 Task: Select the error option in the lint duplicate properties.
Action: Mouse moved to (36, 548)
Screenshot: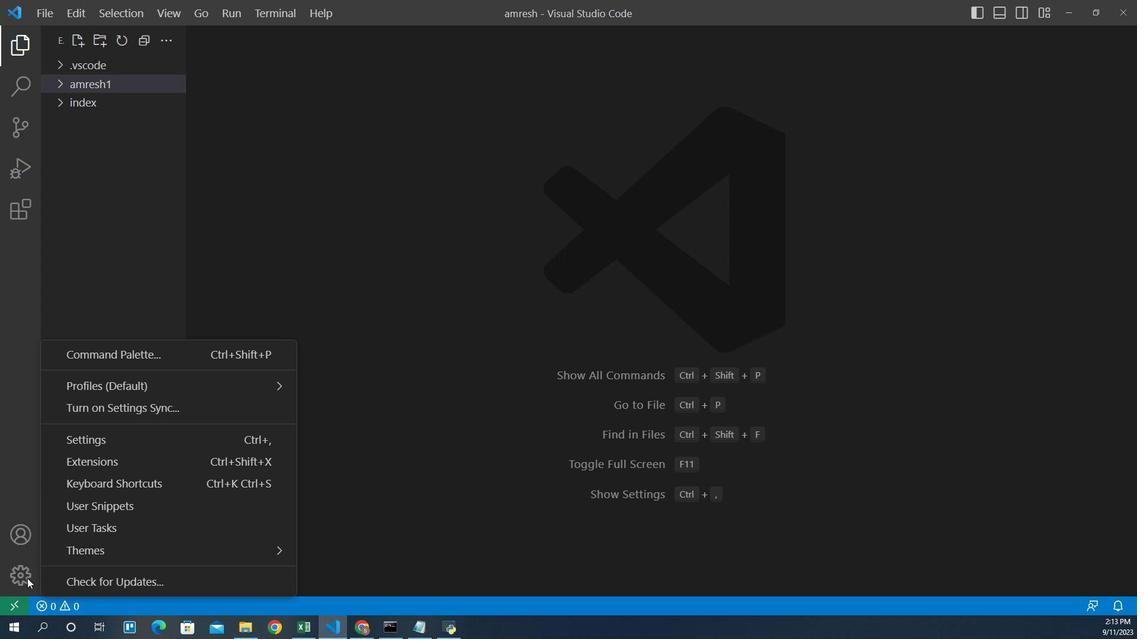 
Action: Mouse pressed left at (36, 548)
Screenshot: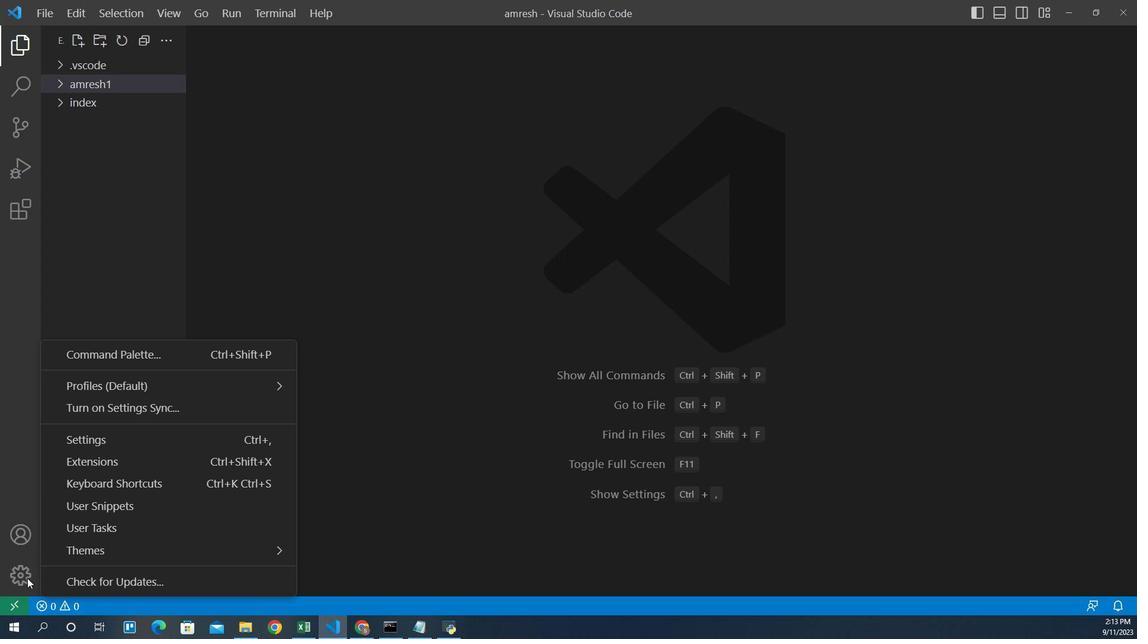 
Action: Mouse moved to (86, 434)
Screenshot: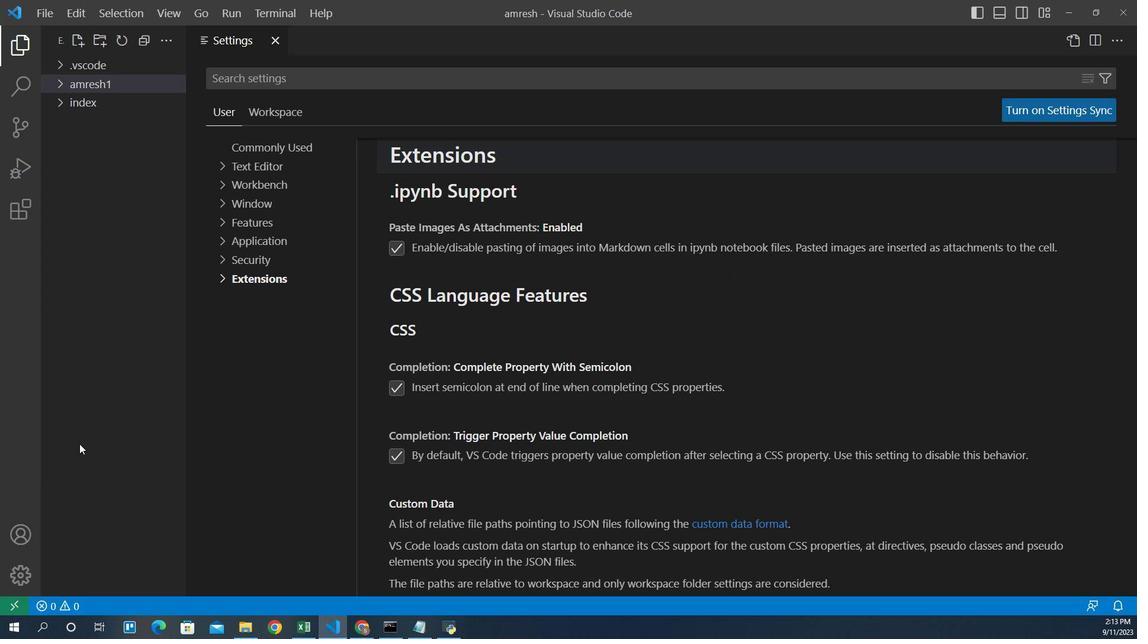 
Action: Mouse pressed left at (86, 434)
Screenshot: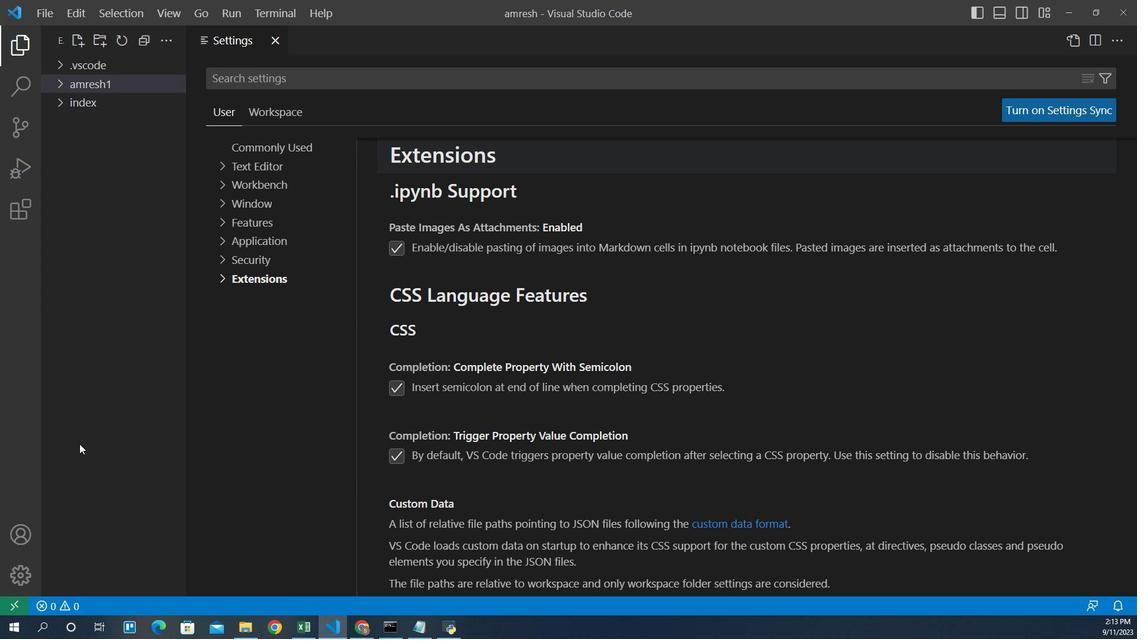 
Action: Mouse moved to (225, 288)
Screenshot: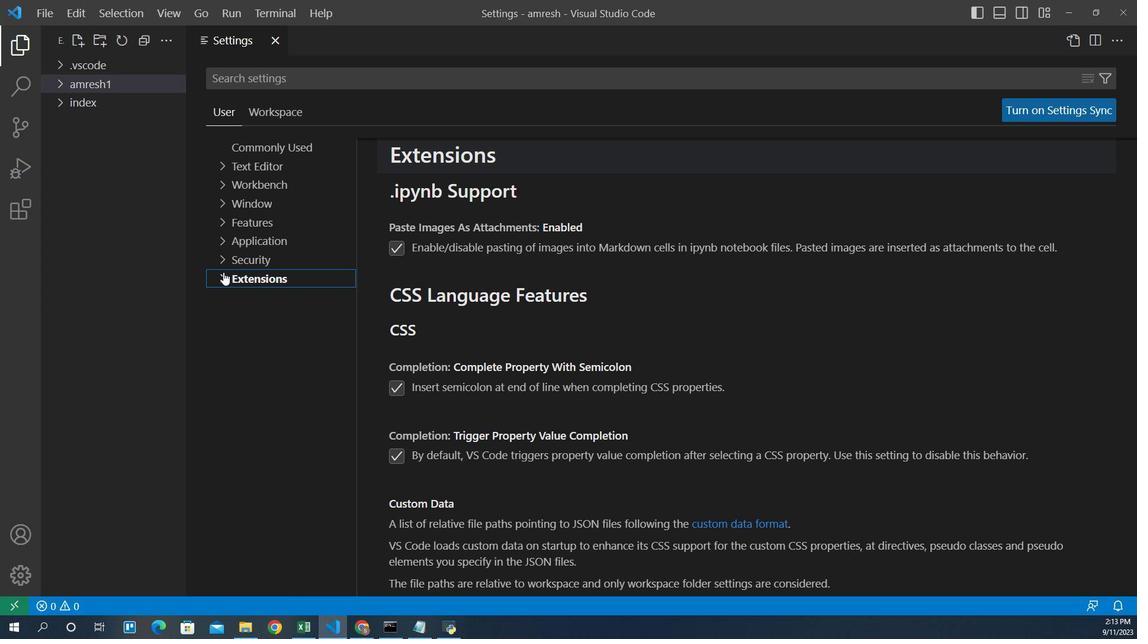 
Action: Mouse pressed left at (225, 288)
Screenshot: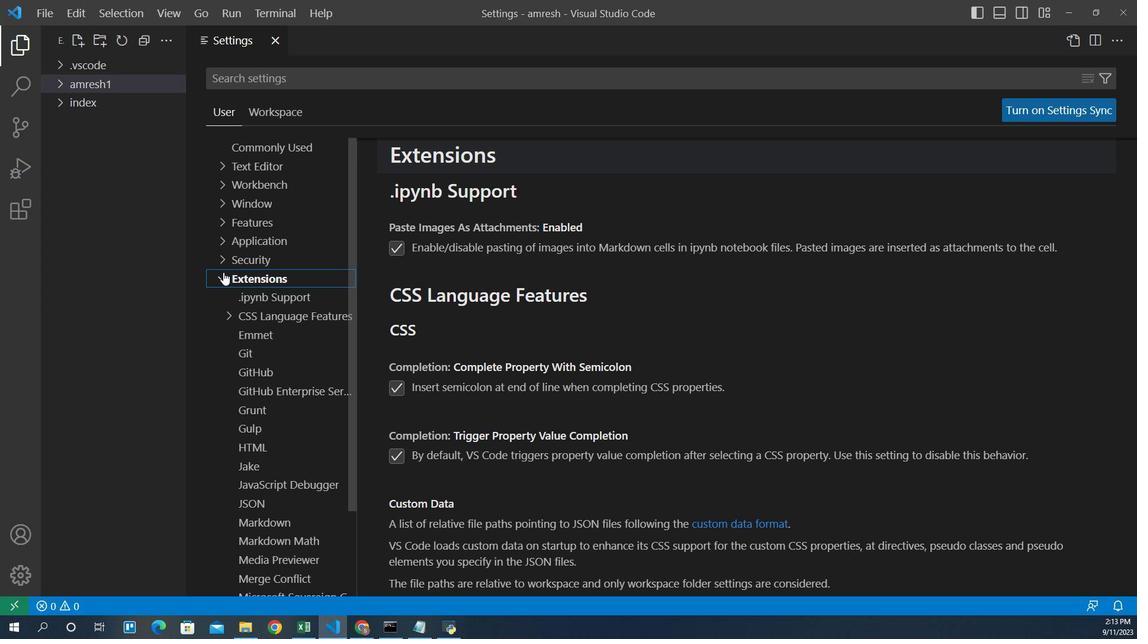 
Action: Mouse moved to (238, 322)
Screenshot: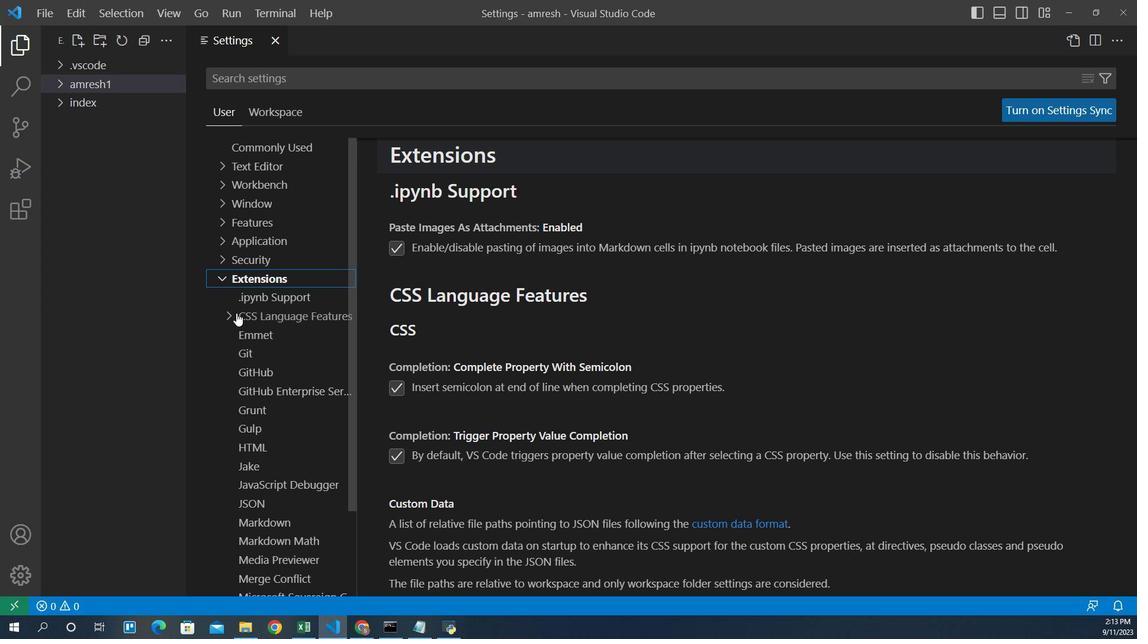 
Action: Mouse pressed left at (238, 322)
Screenshot: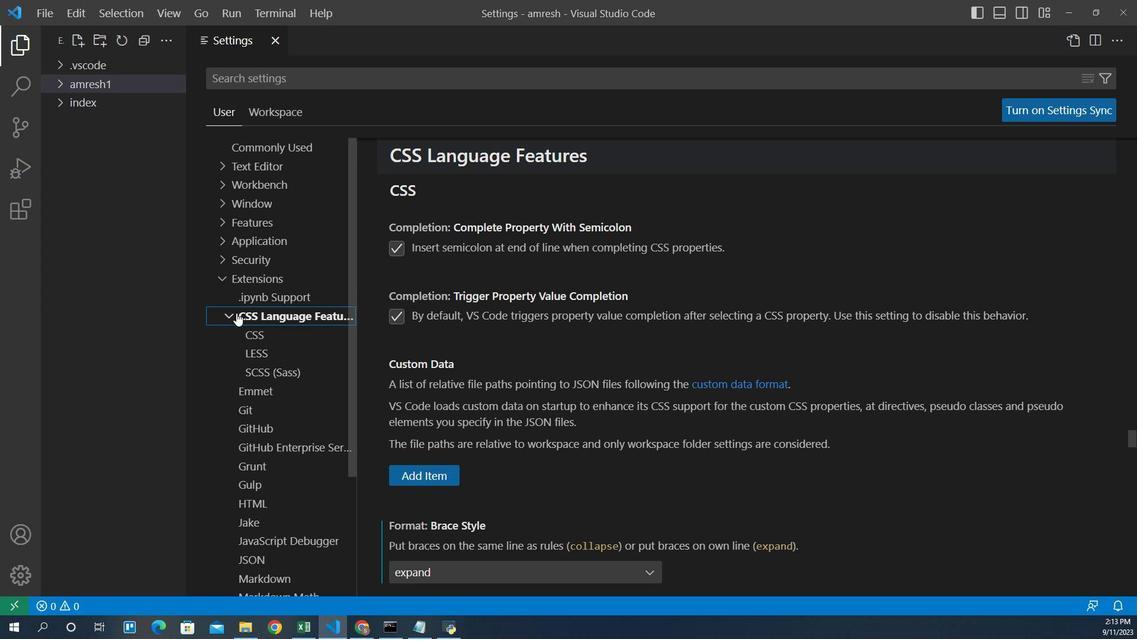 
Action: Mouse moved to (255, 373)
Screenshot: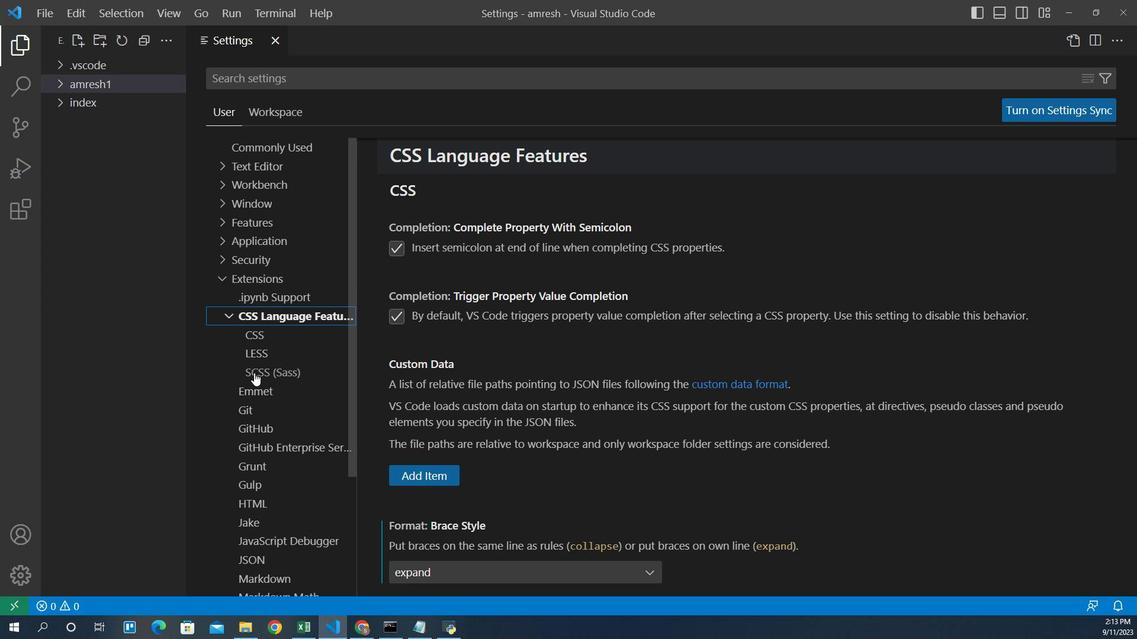 
Action: Mouse pressed left at (255, 373)
Screenshot: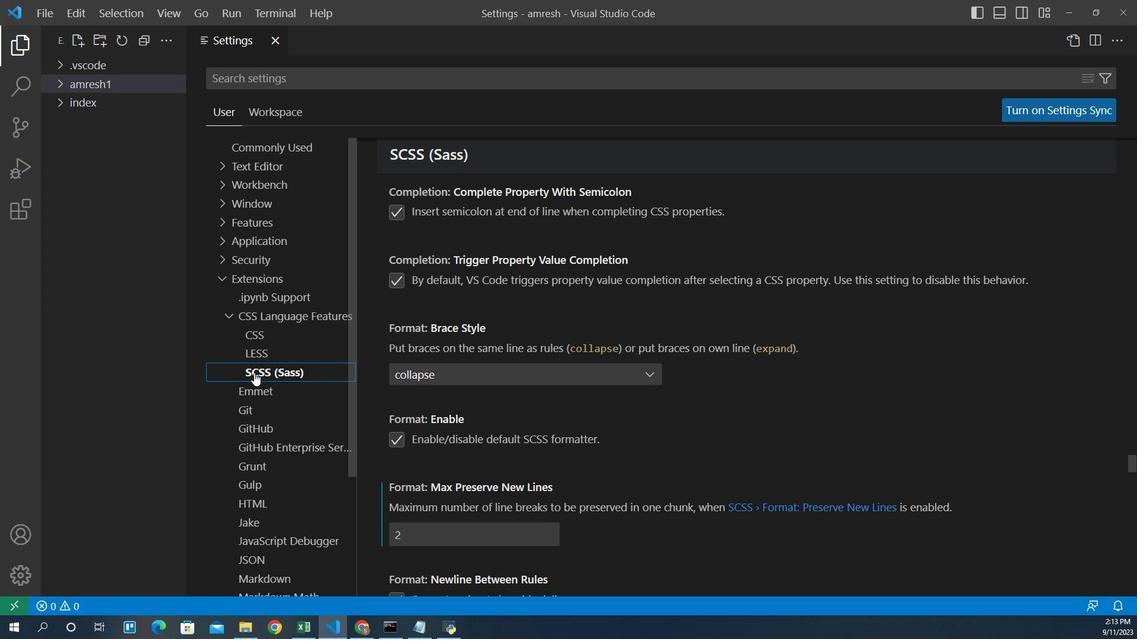 
Action: Mouse moved to (586, 437)
Screenshot: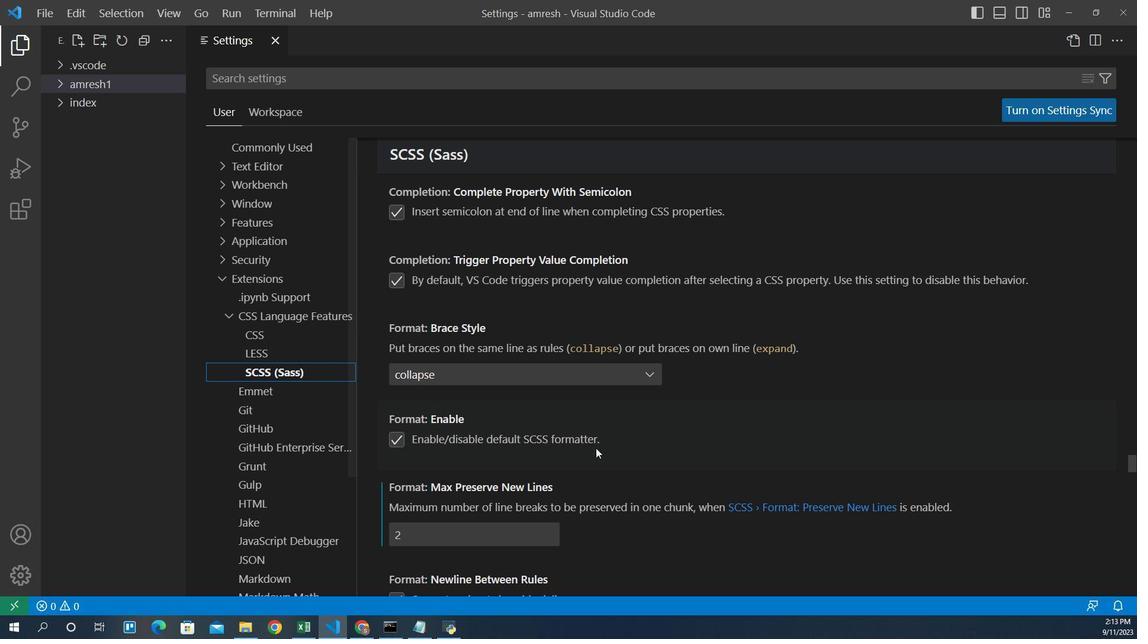 
Action: Mouse scrolled (586, 437) with delta (0, 0)
Screenshot: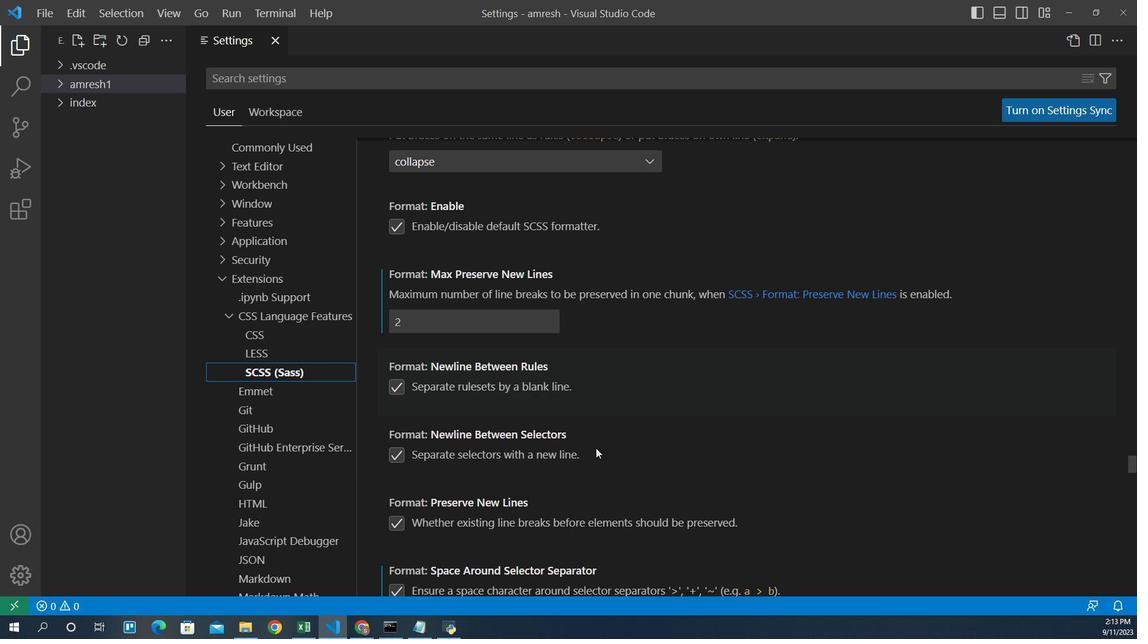 
Action: Mouse scrolled (586, 437) with delta (0, 0)
Screenshot: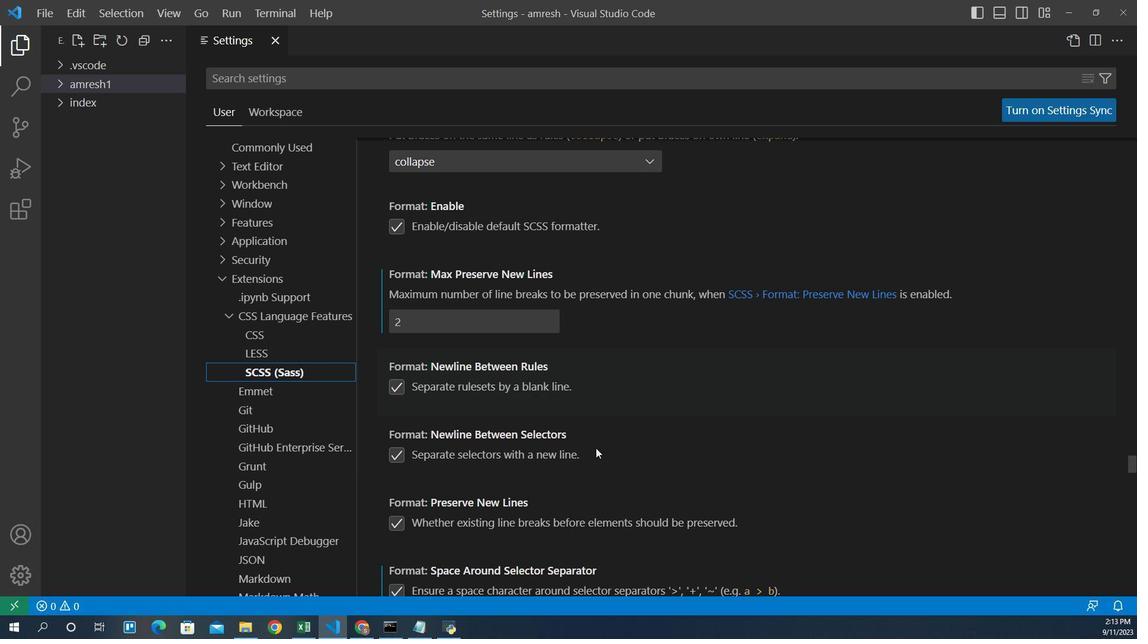 
Action: Mouse scrolled (586, 437) with delta (0, 0)
Screenshot: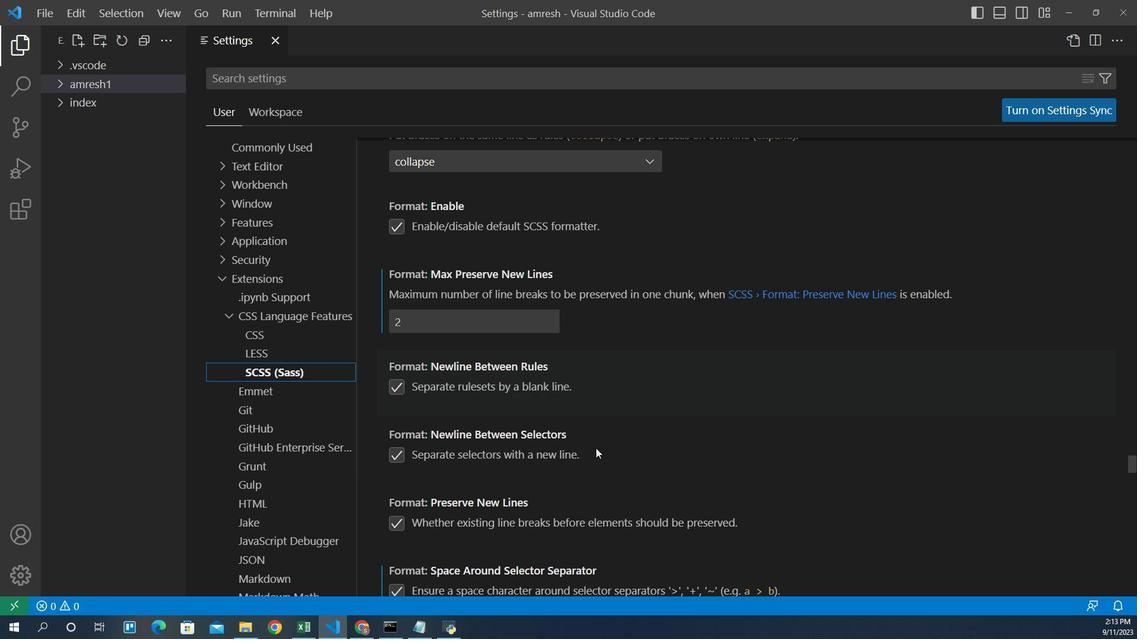 
Action: Mouse scrolled (586, 437) with delta (0, 0)
Screenshot: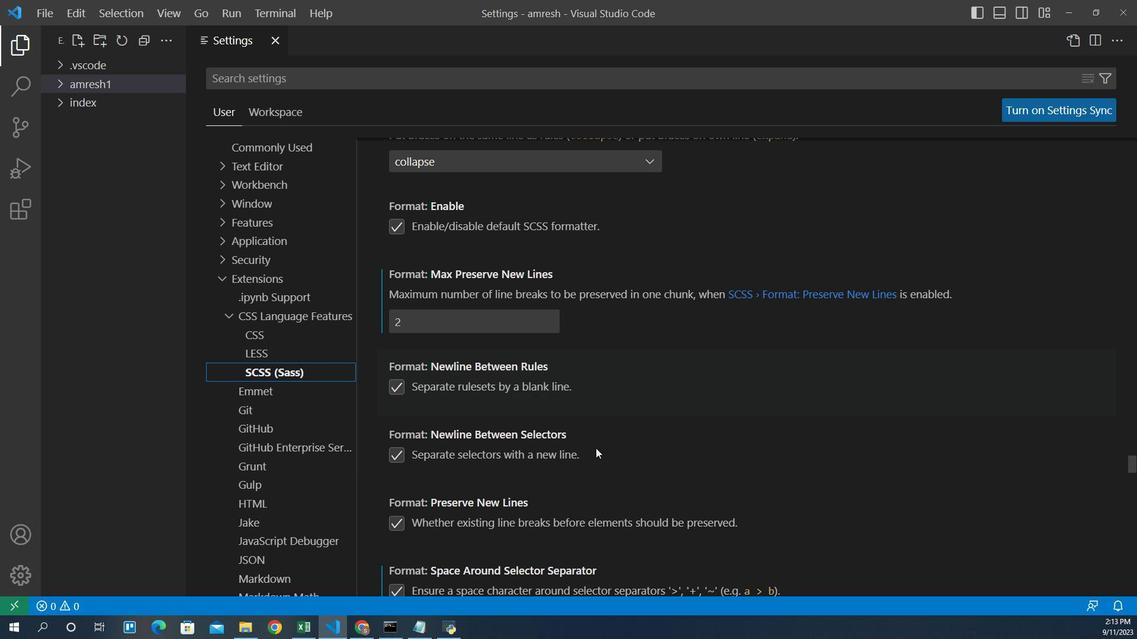 
Action: Mouse scrolled (586, 437) with delta (0, 0)
Screenshot: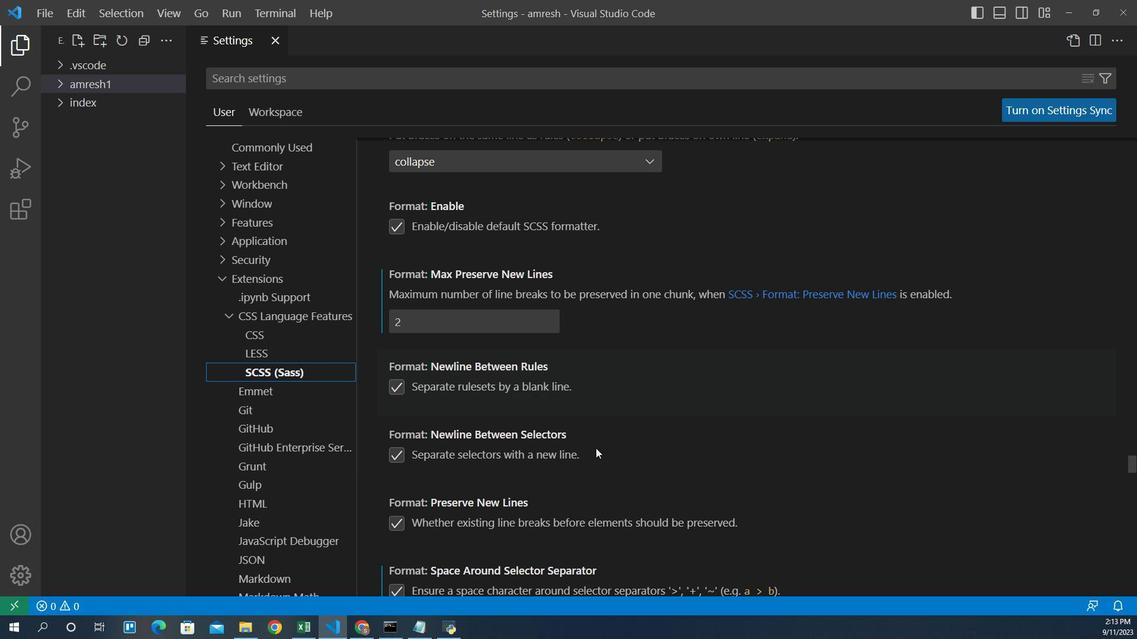 
Action: Mouse scrolled (586, 437) with delta (0, 0)
Screenshot: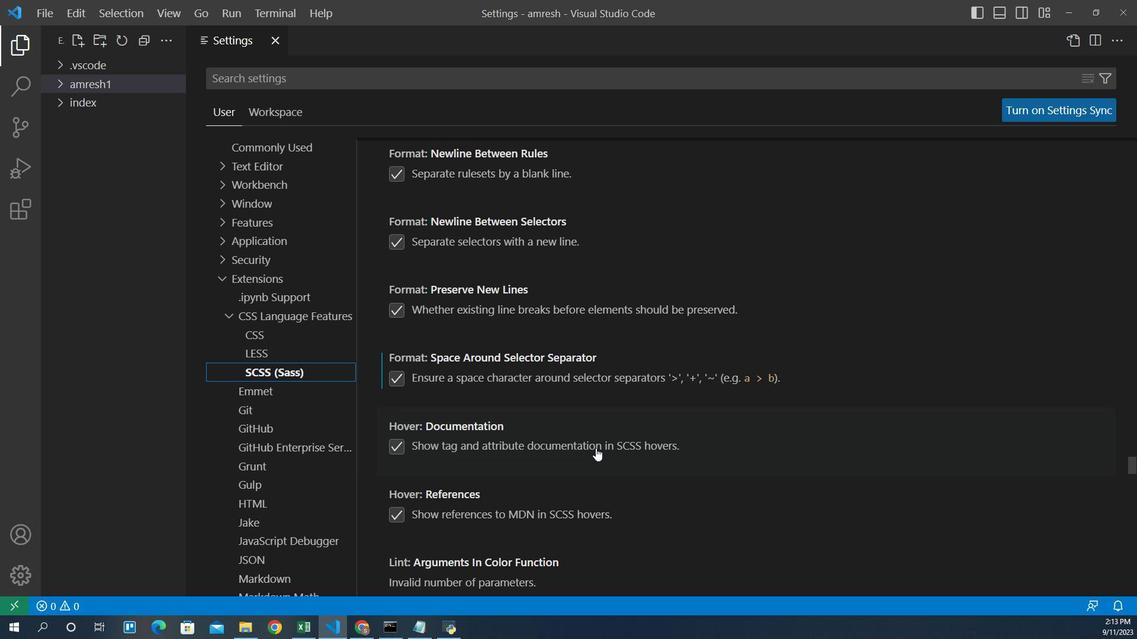 
Action: Mouse scrolled (586, 437) with delta (0, 0)
Screenshot: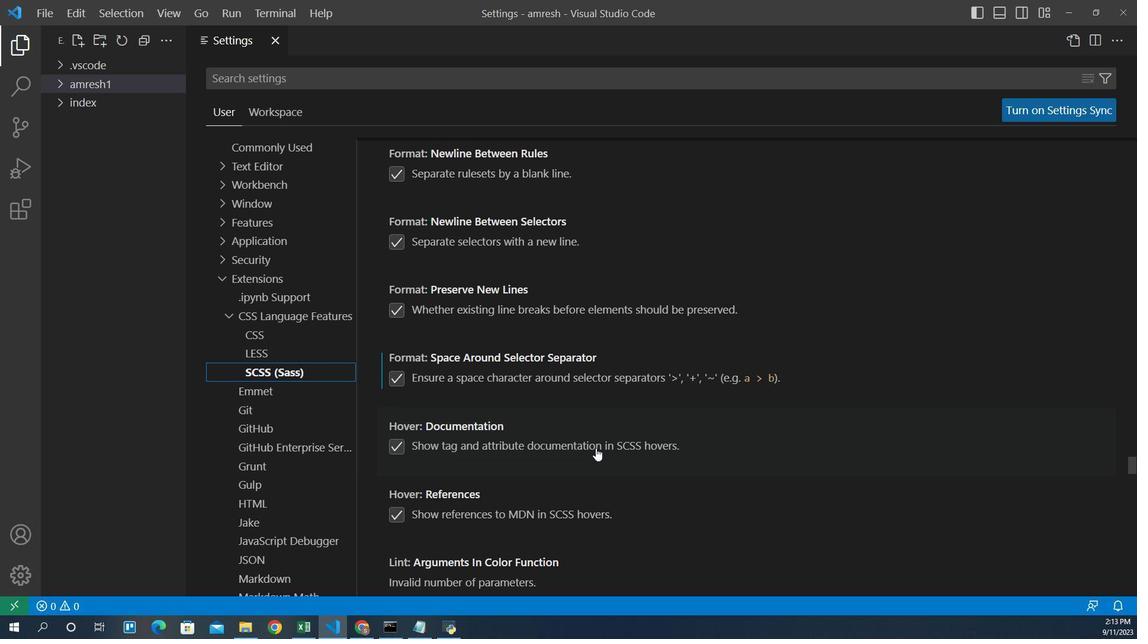 
Action: Mouse scrolled (586, 437) with delta (0, 0)
Screenshot: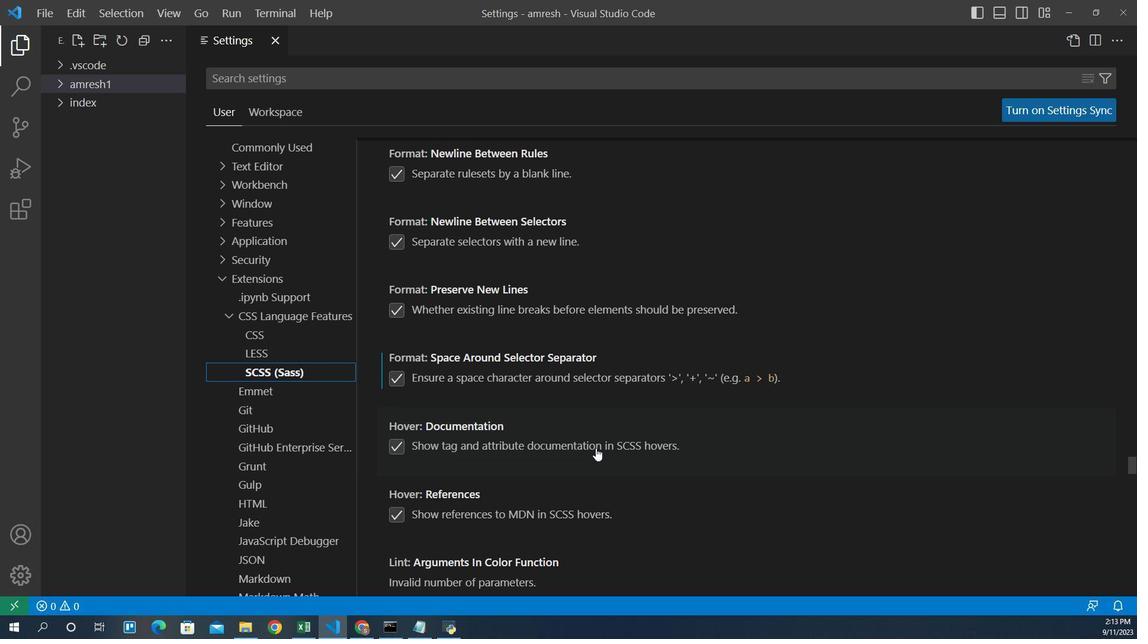 
Action: Mouse scrolled (586, 437) with delta (0, 0)
Screenshot: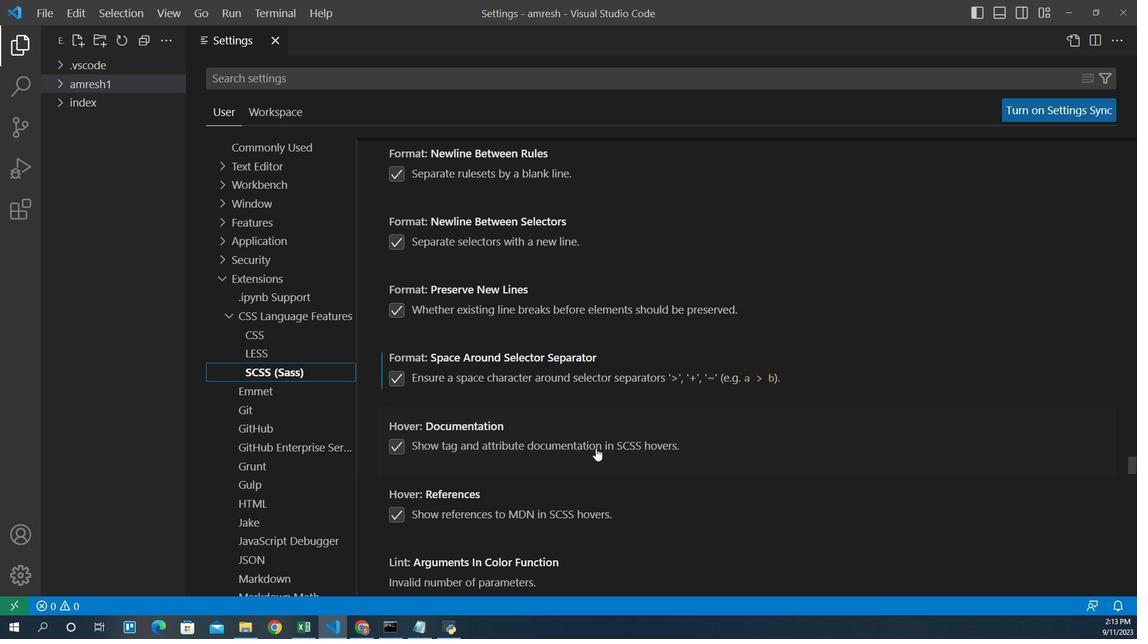 
Action: Mouse scrolled (586, 437) with delta (0, 0)
Screenshot: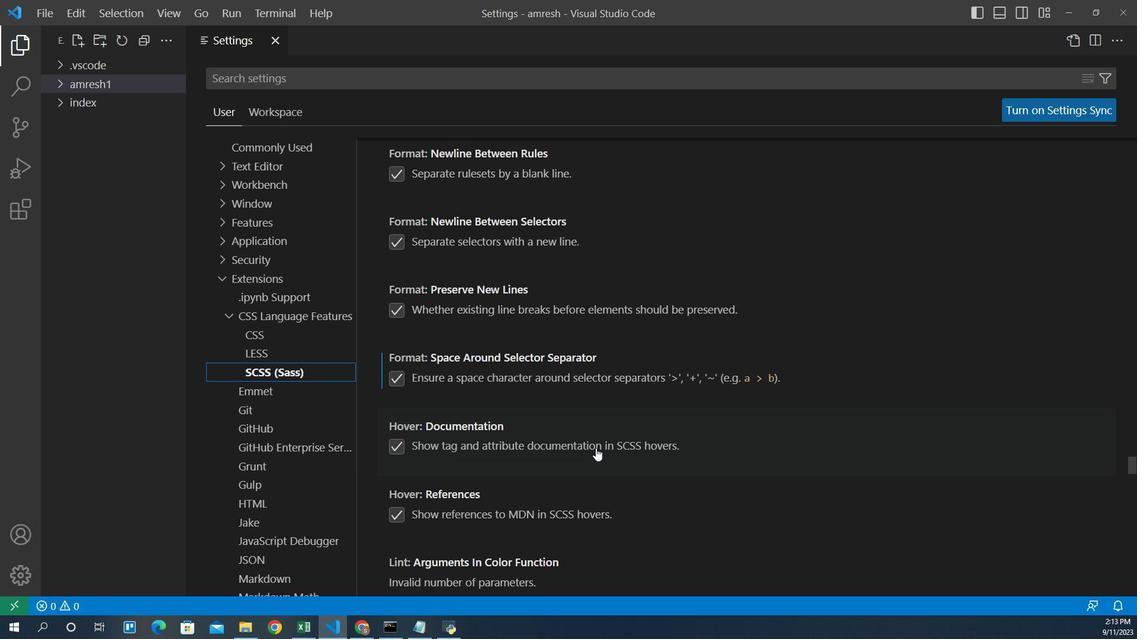 
Action: Mouse scrolled (586, 437) with delta (0, 0)
Screenshot: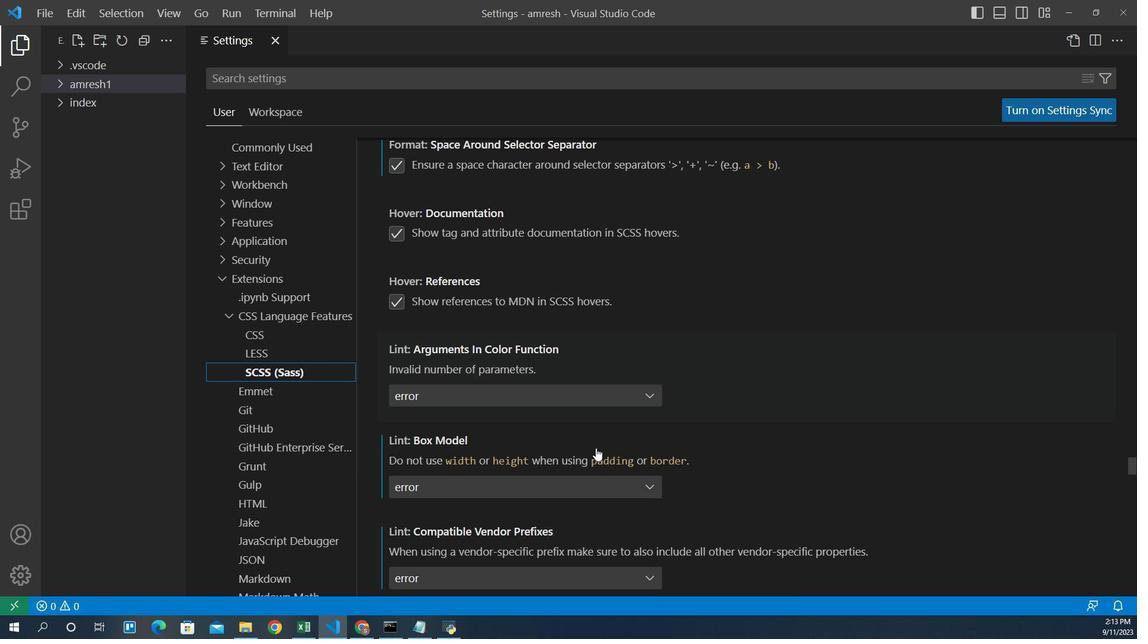 
Action: Mouse scrolled (586, 437) with delta (0, 0)
Screenshot: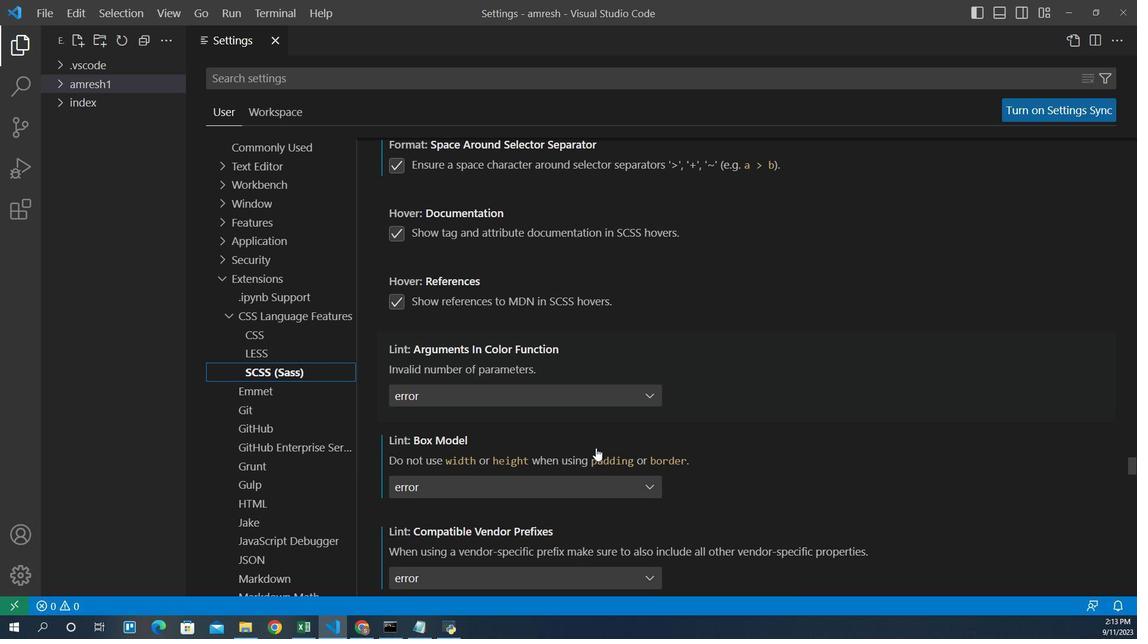 
Action: Mouse scrolled (586, 437) with delta (0, 0)
Screenshot: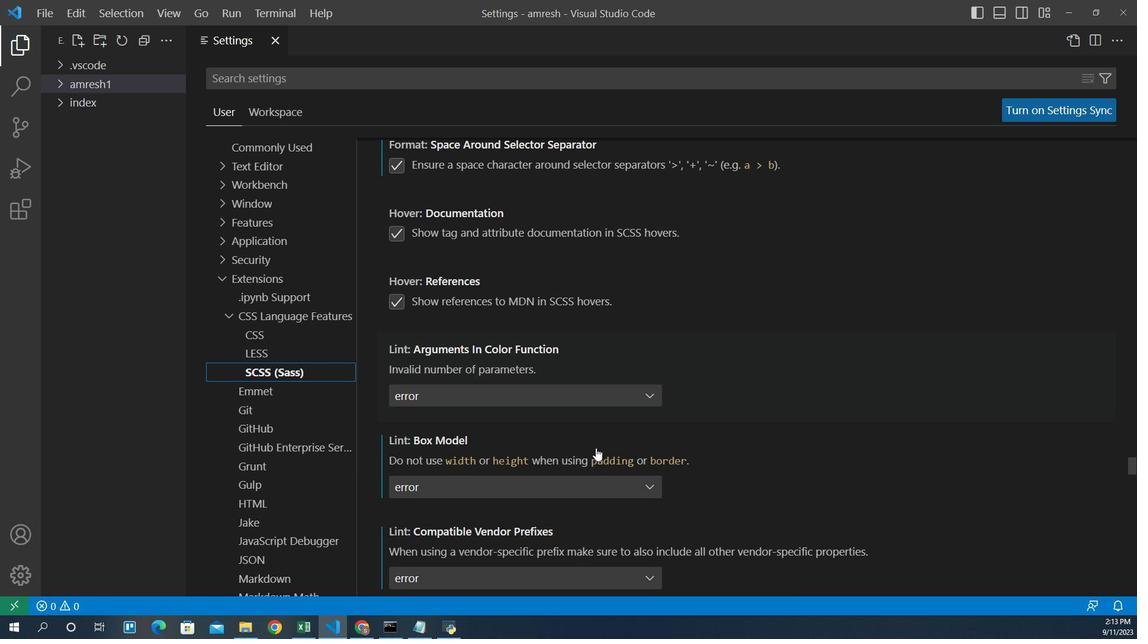 
Action: Mouse scrolled (586, 437) with delta (0, 0)
Screenshot: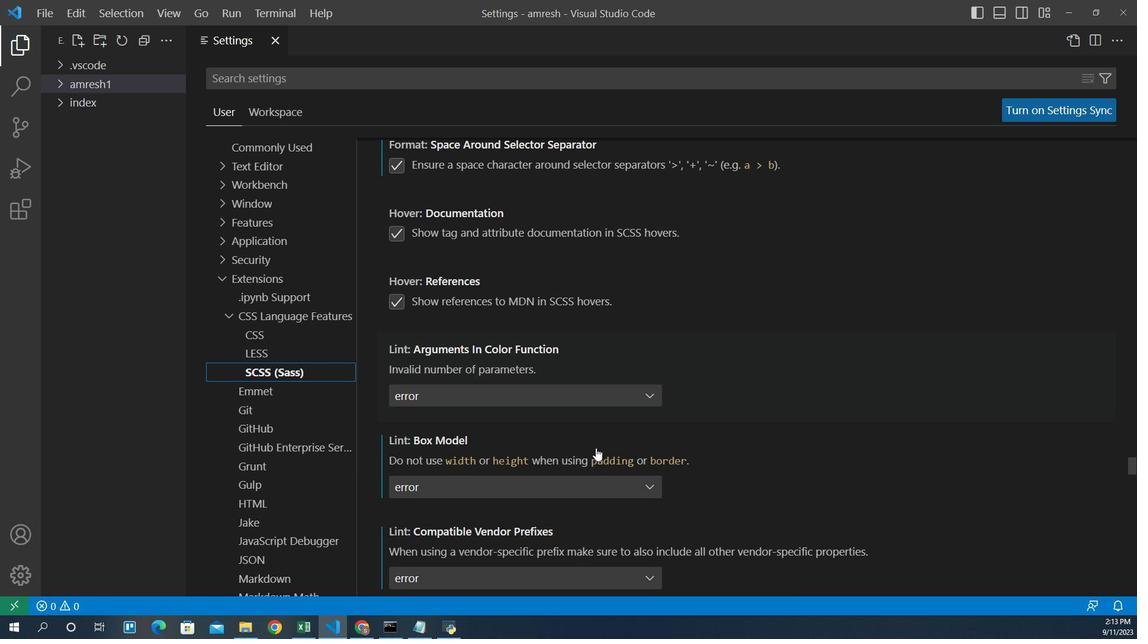 
Action: Mouse scrolled (586, 437) with delta (0, 0)
Screenshot: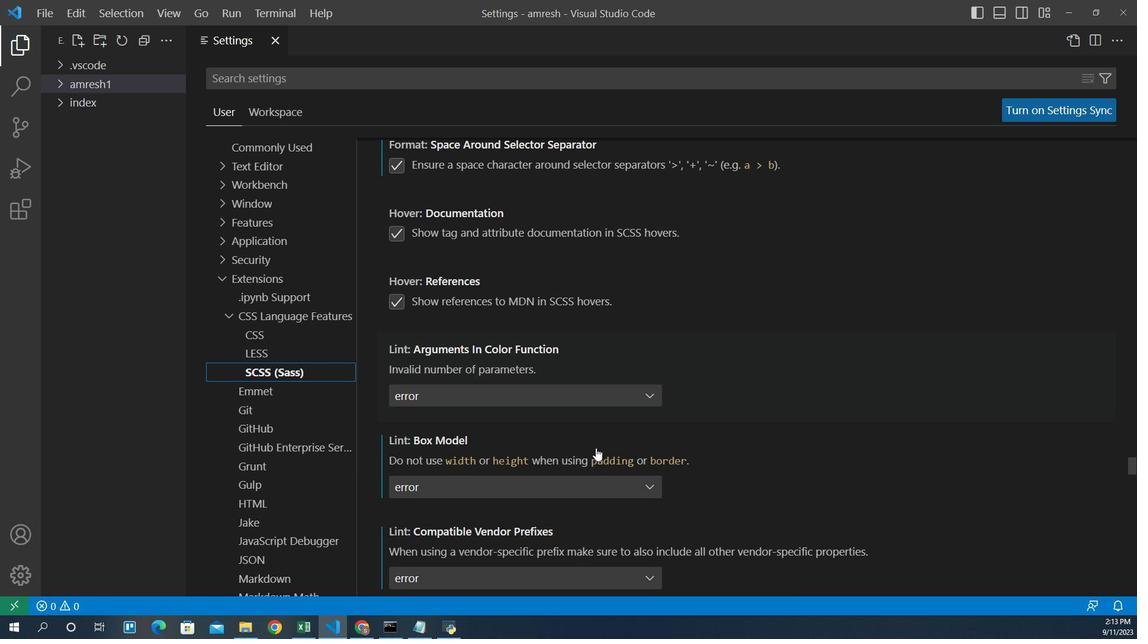 
Action: Mouse scrolled (586, 437) with delta (0, 0)
Screenshot: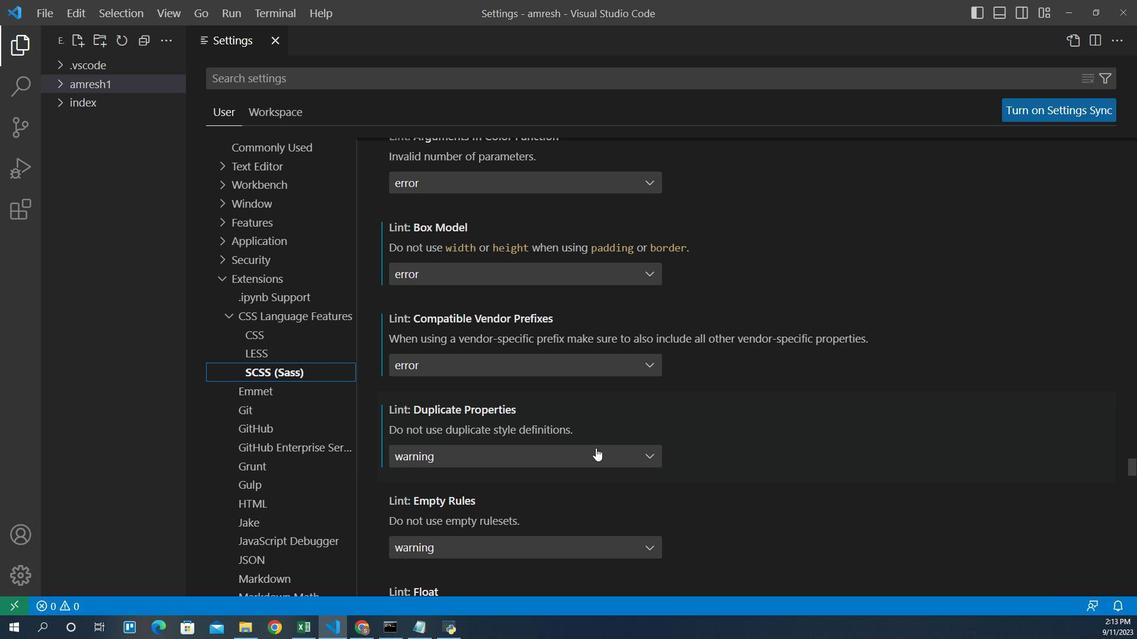 
Action: Mouse scrolled (586, 437) with delta (0, 0)
Screenshot: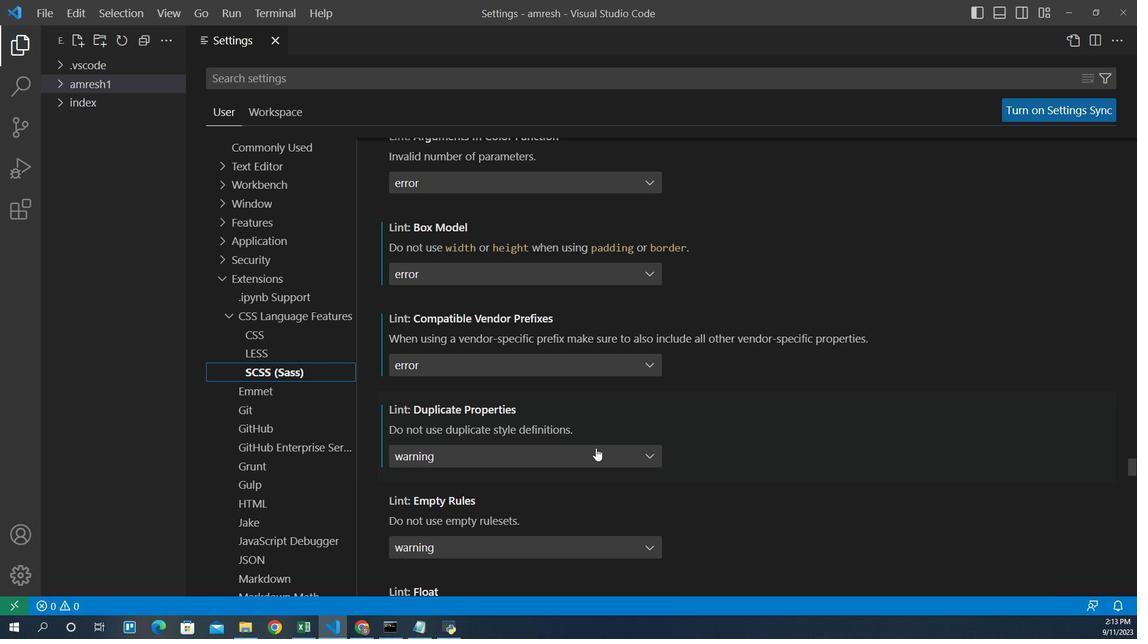 
Action: Mouse scrolled (586, 437) with delta (0, 0)
Screenshot: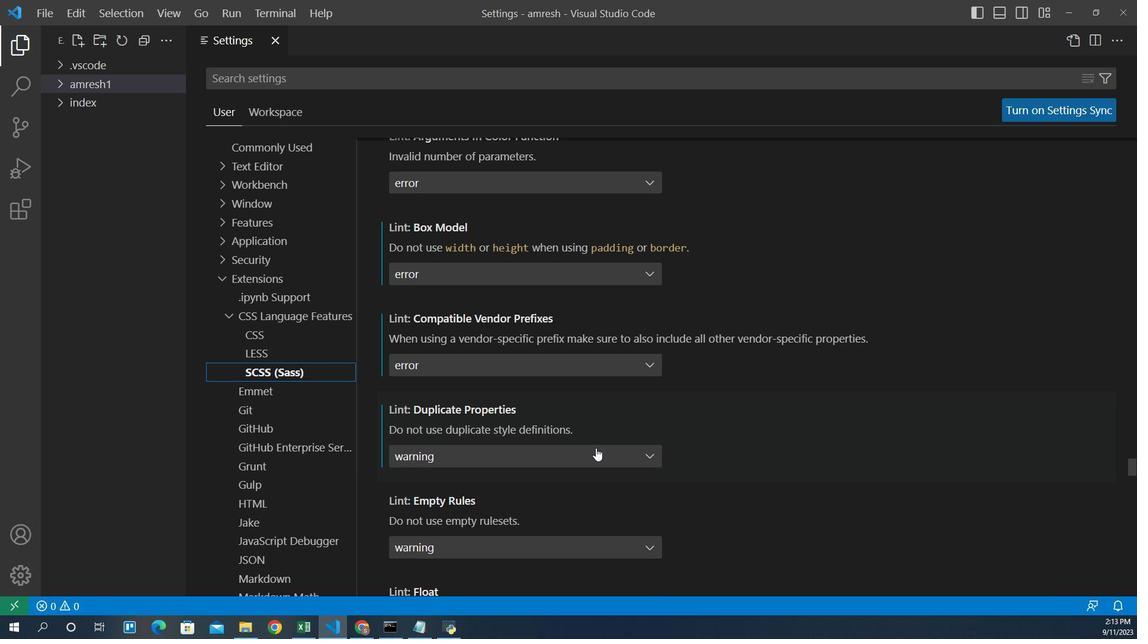 
Action: Mouse scrolled (586, 437) with delta (0, 0)
Screenshot: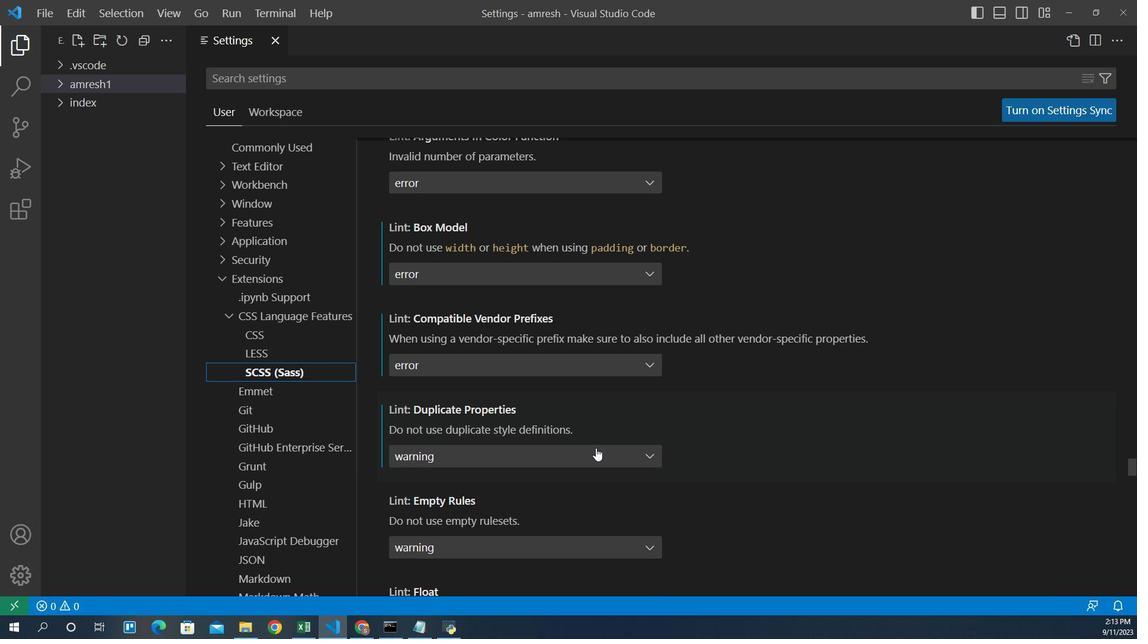 
Action: Mouse scrolled (586, 437) with delta (0, 0)
Screenshot: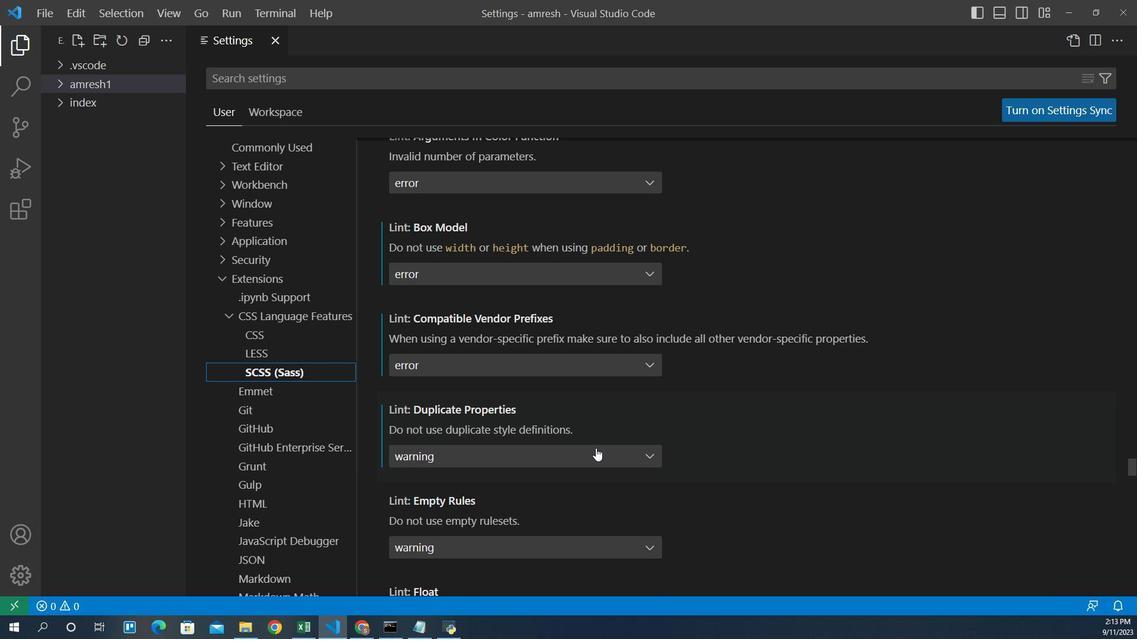 
Action: Mouse moved to (585, 450)
Screenshot: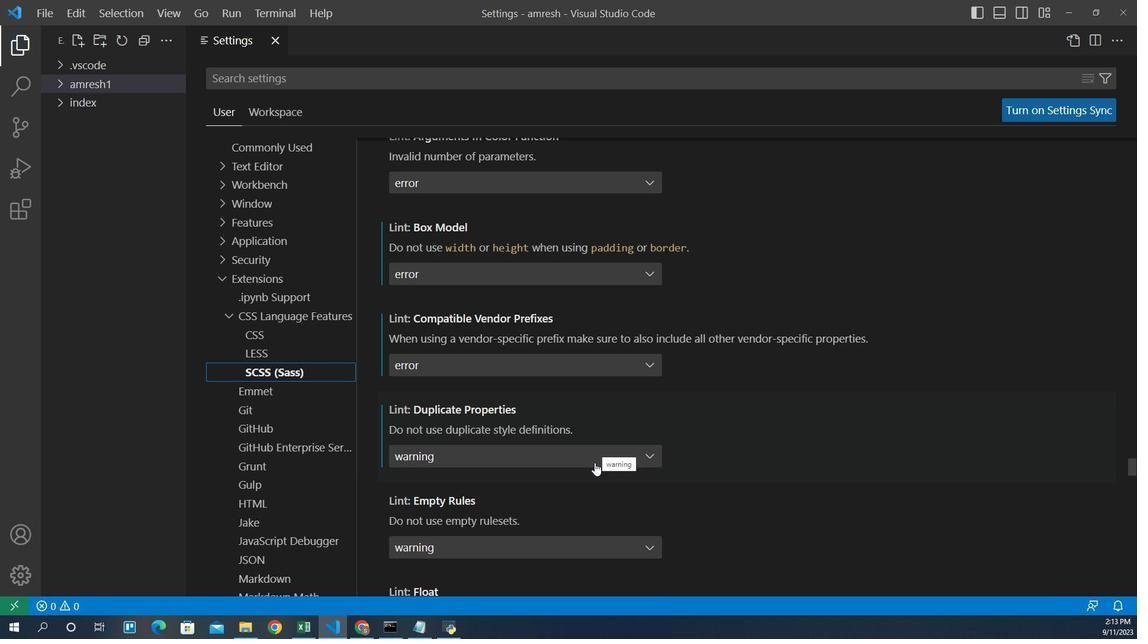 
Action: Mouse pressed left at (585, 450)
Screenshot: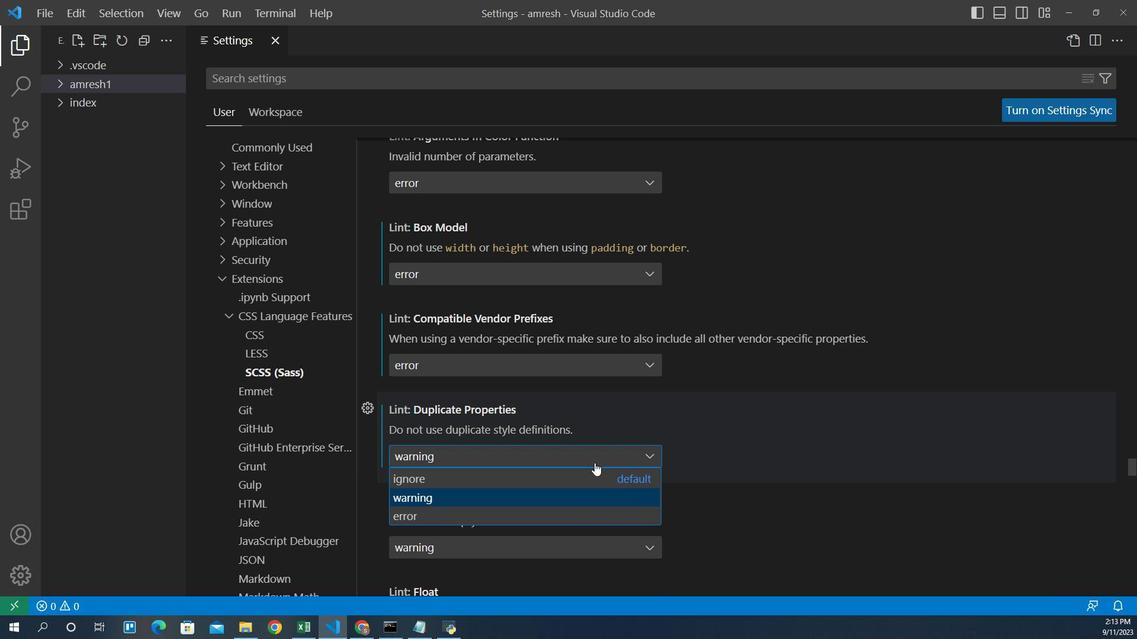 
Action: Mouse moved to (514, 497)
Screenshot: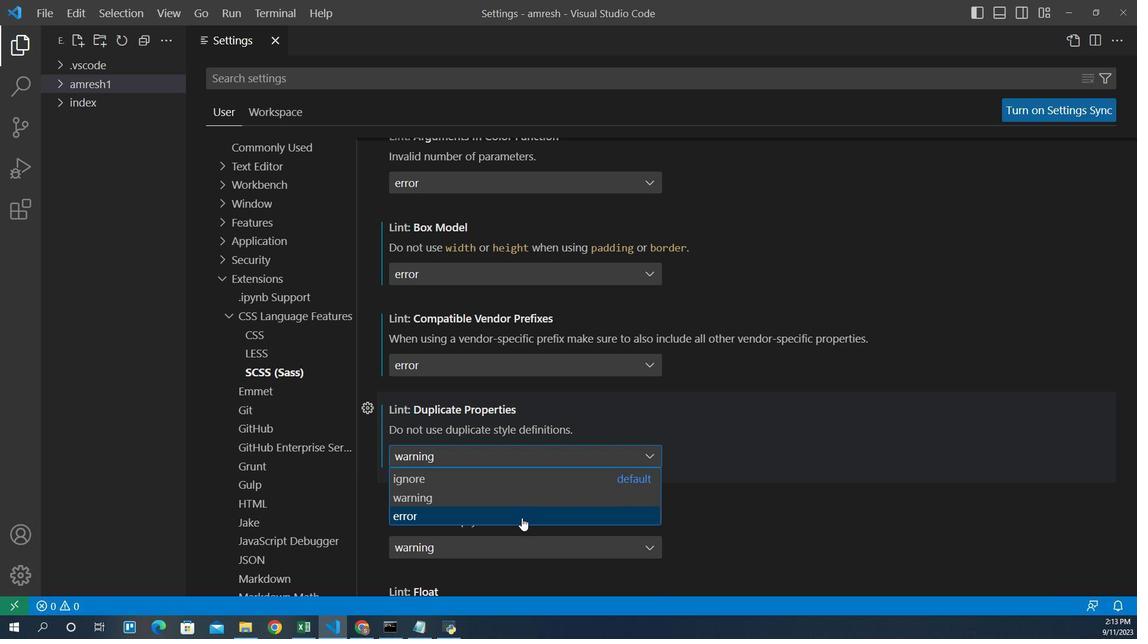 
Action: Mouse pressed left at (514, 497)
Screenshot: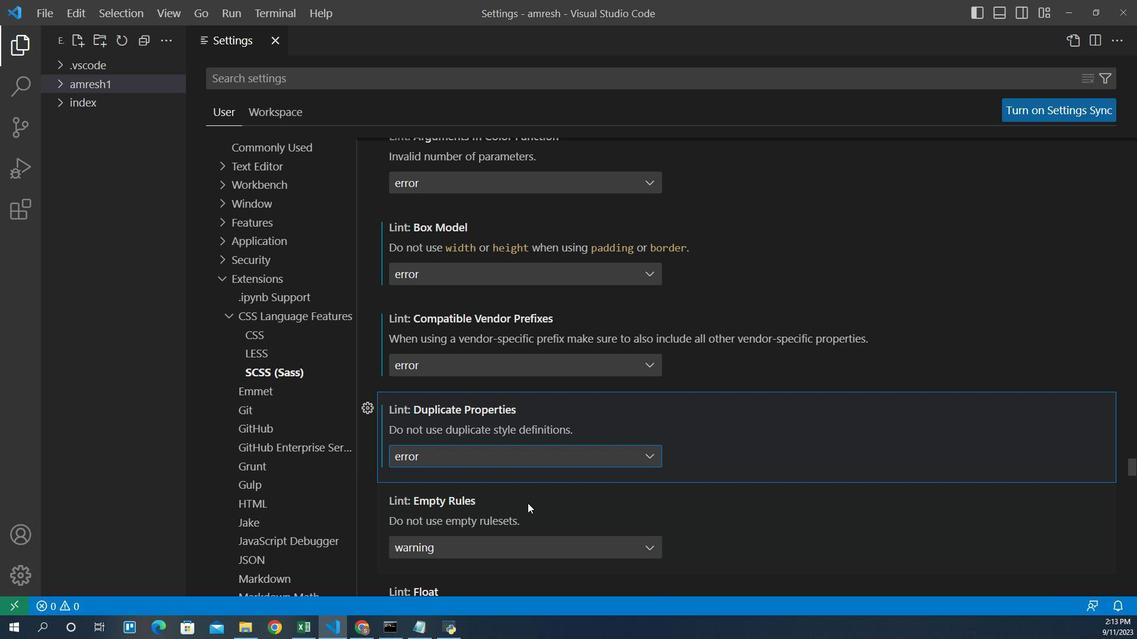 
Action: Mouse moved to (529, 461)
Screenshot: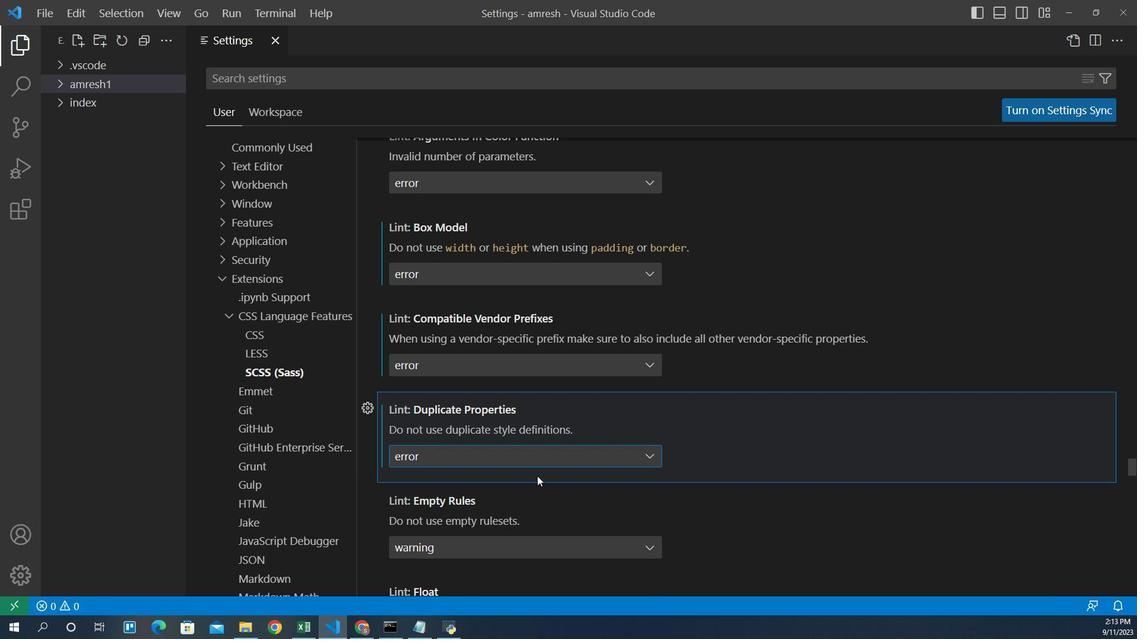 
